 Task: Select the option "Only workspace member" in sharing boards with guests/ inviting guests.
Action: Mouse pressed left at (418, 262)
Screenshot: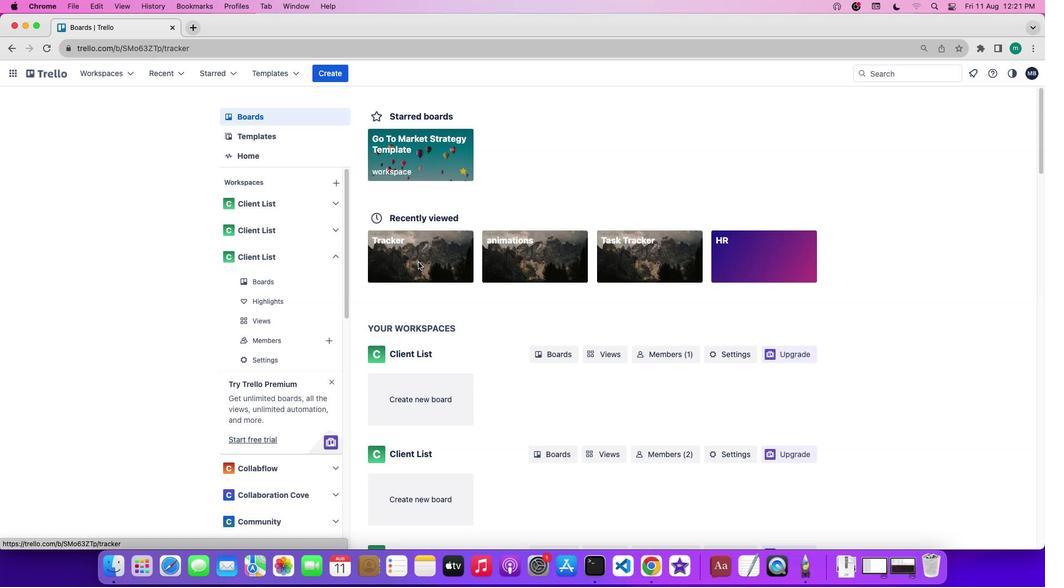 
Action: Mouse moved to (68, 168)
Screenshot: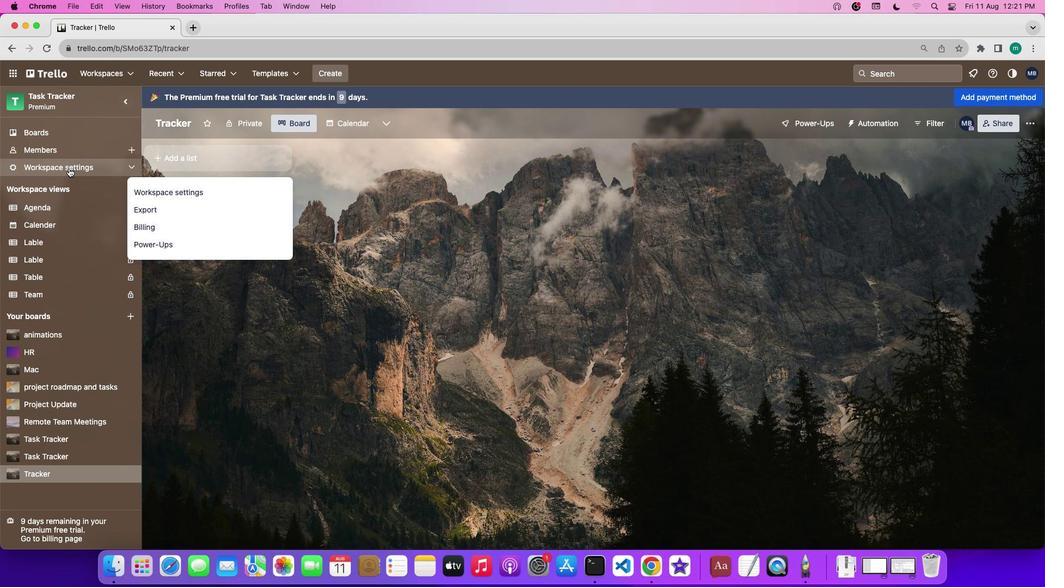 
Action: Mouse pressed left at (68, 168)
Screenshot: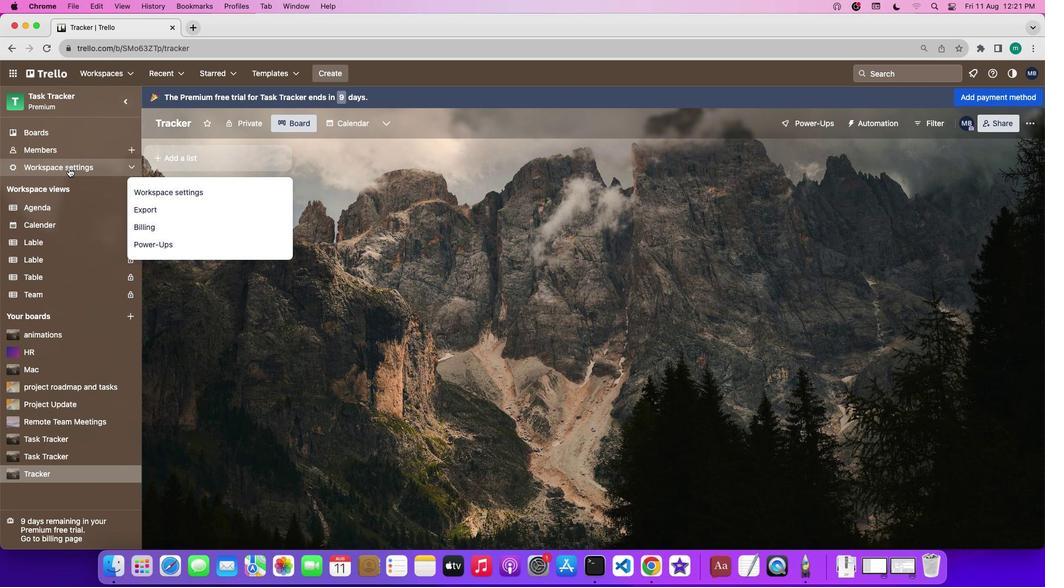 
Action: Mouse moved to (170, 191)
Screenshot: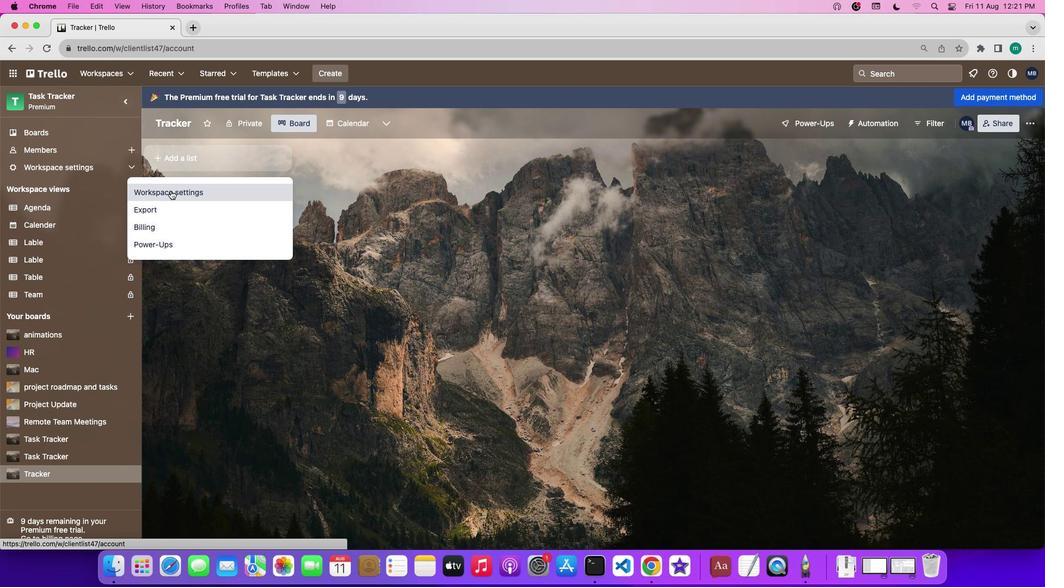 
Action: Mouse pressed left at (170, 191)
Screenshot: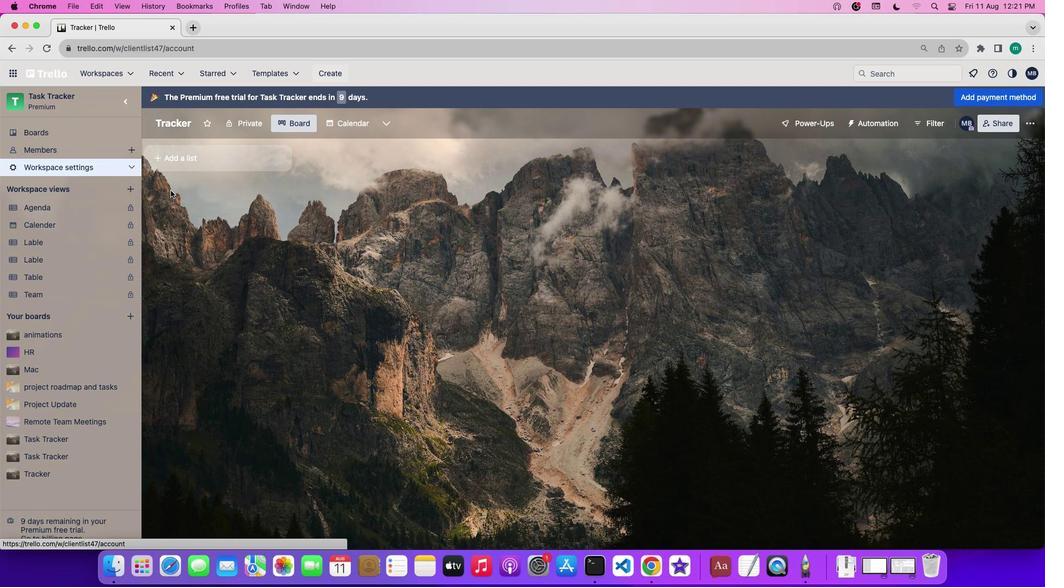 
Action: Mouse moved to (691, 397)
Screenshot: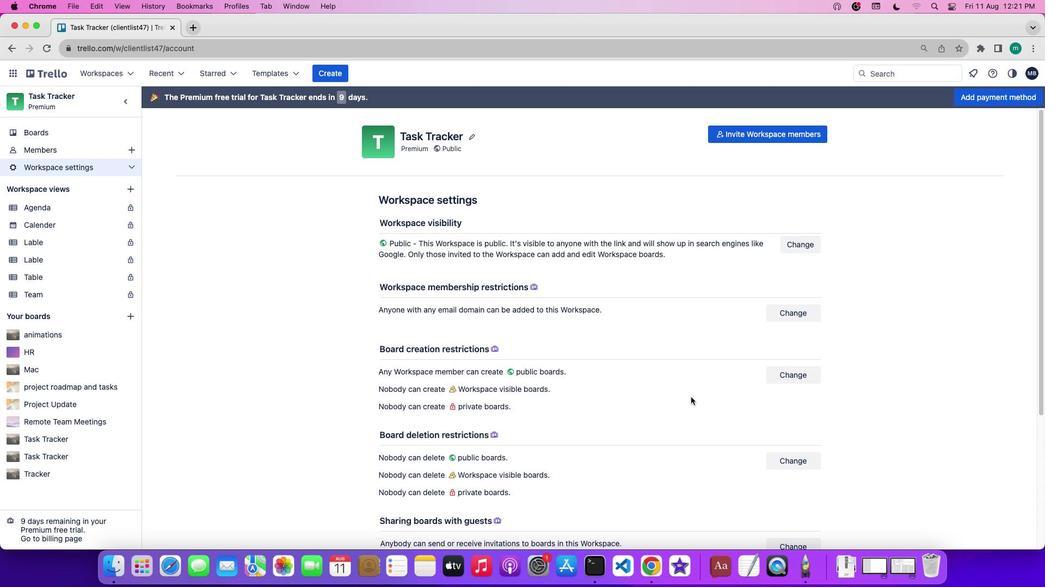 
Action: Mouse scrolled (691, 397) with delta (0, 0)
Screenshot: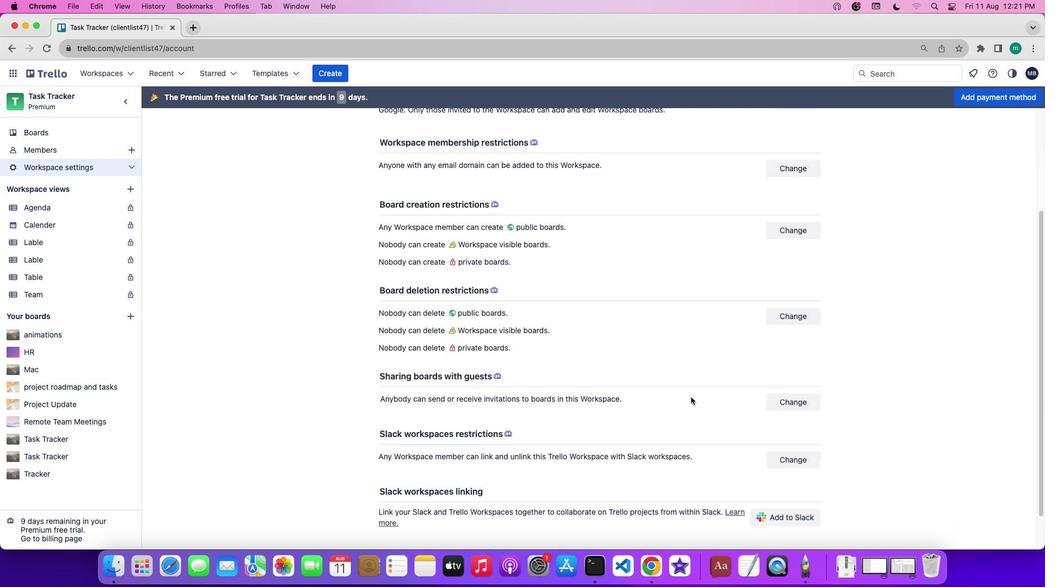 
Action: Mouse scrolled (691, 397) with delta (0, 0)
Screenshot: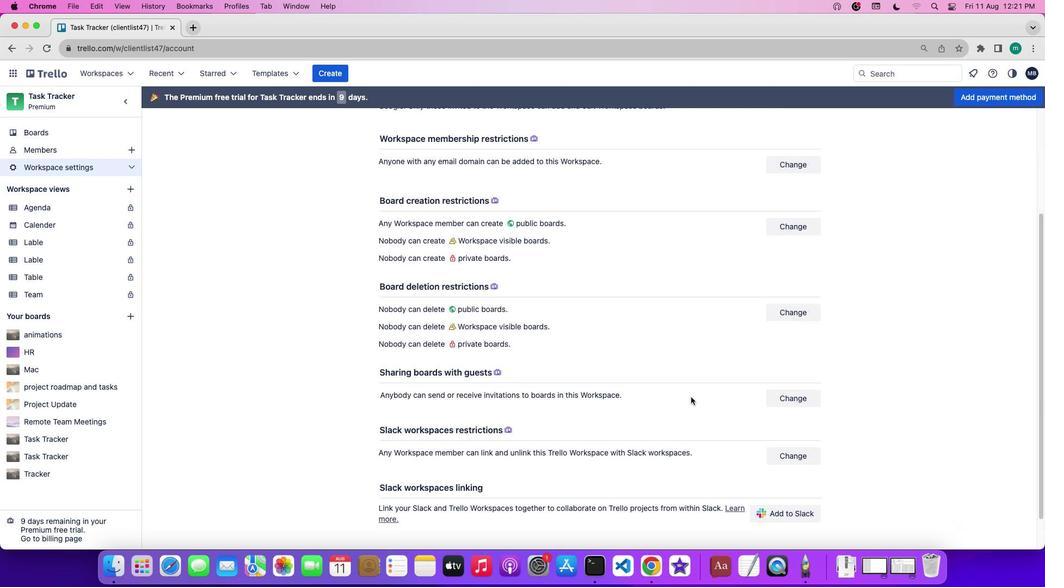 
Action: Mouse scrolled (691, 397) with delta (0, -1)
Screenshot: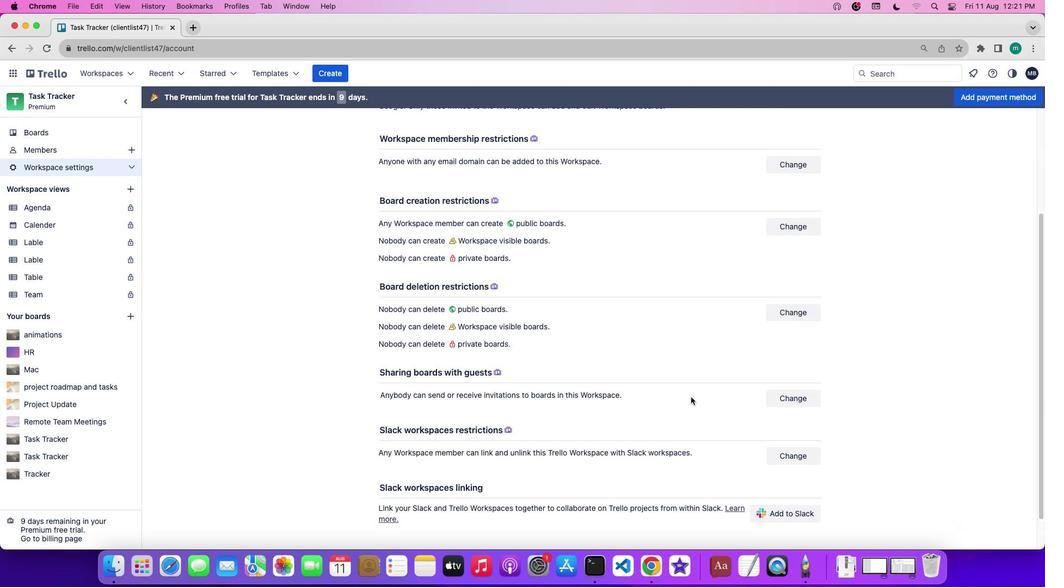 
Action: Mouse scrolled (691, 397) with delta (0, -1)
Screenshot: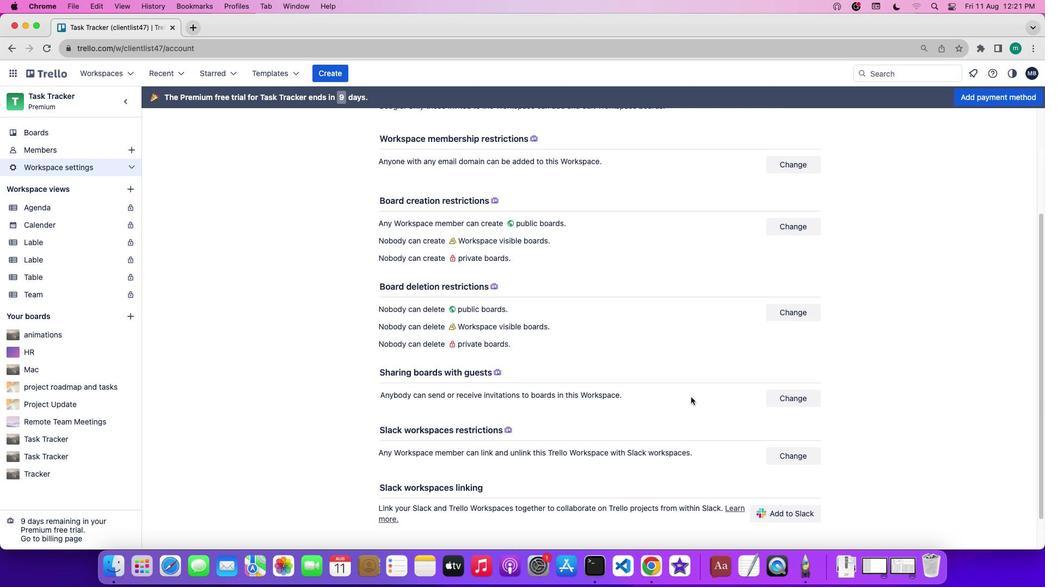 
Action: Mouse scrolled (691, 397) with delta (0, 0)
Screenshot: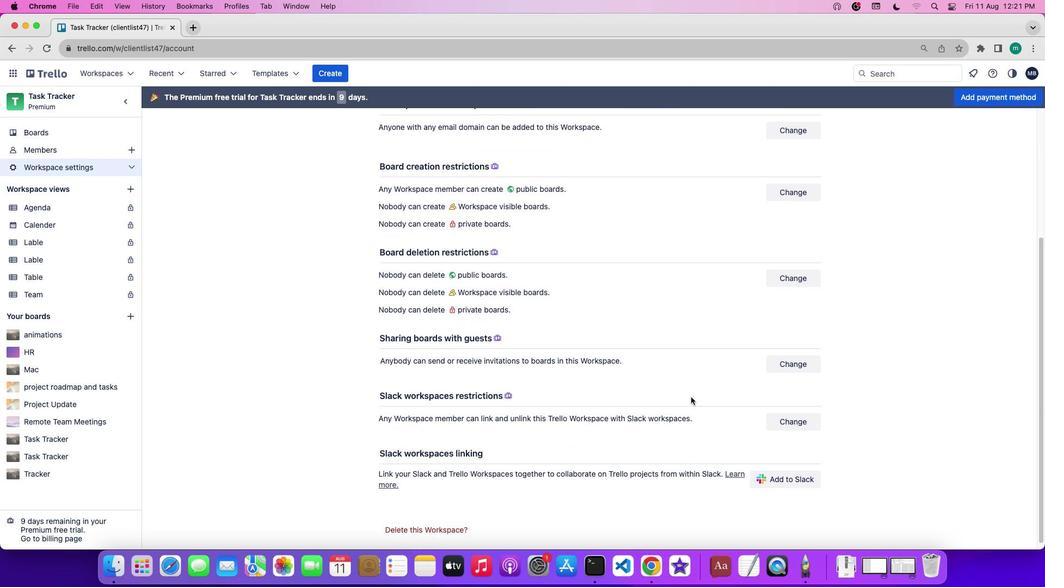 
Action: Mouse scrolled (691, 397) with delta (0, 0)
Screenshot: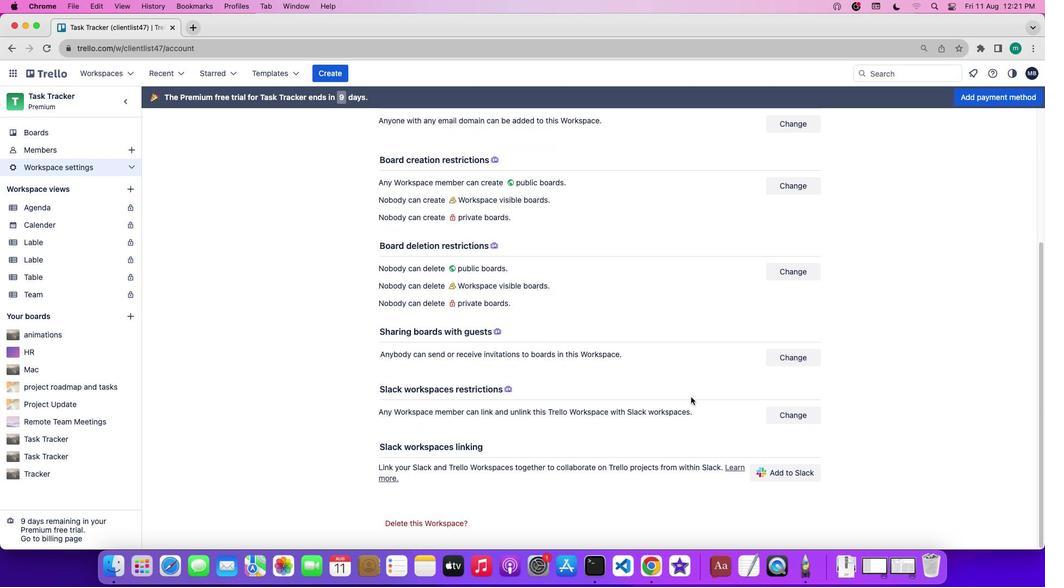
Action: Mouse scrolled (691, 397) with delta (0, 0)
Screenshot: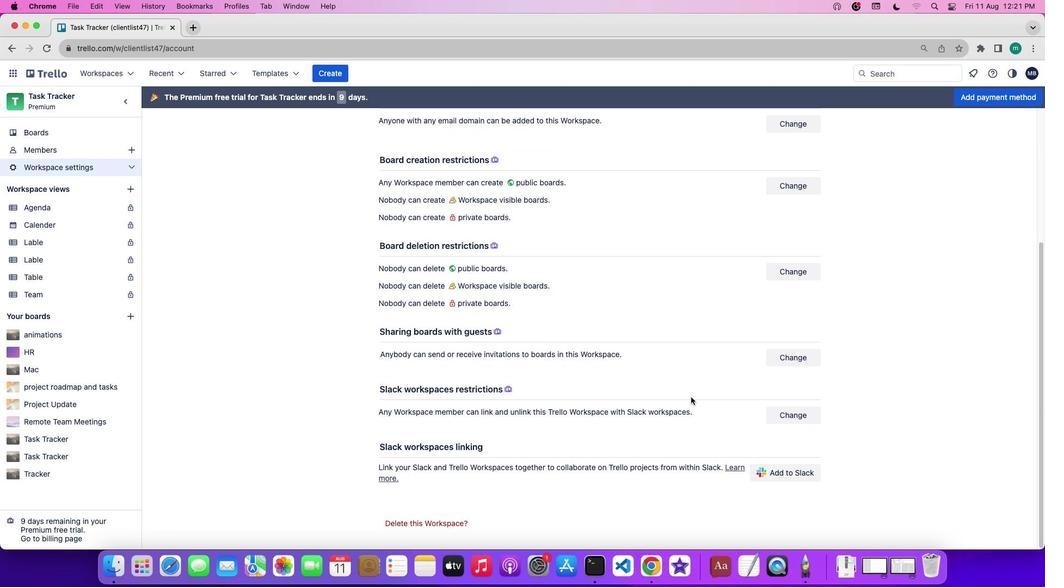 
Action: Mouse scrolled (691, 397) with delta (0, 0)
Screenshot: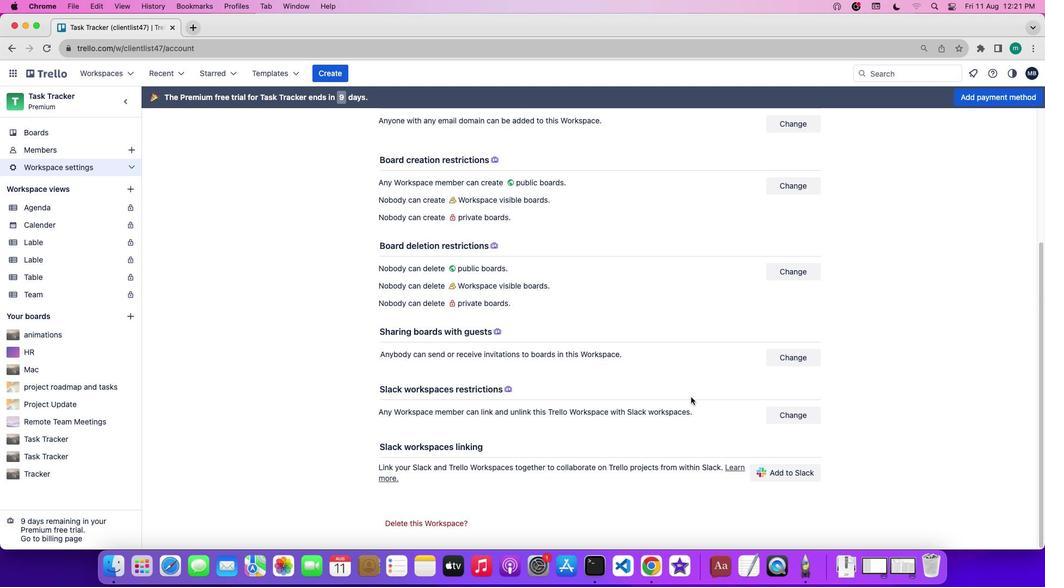
Action: Mouse scrolled (691, 397) with delta (0, 0)
Screenshot: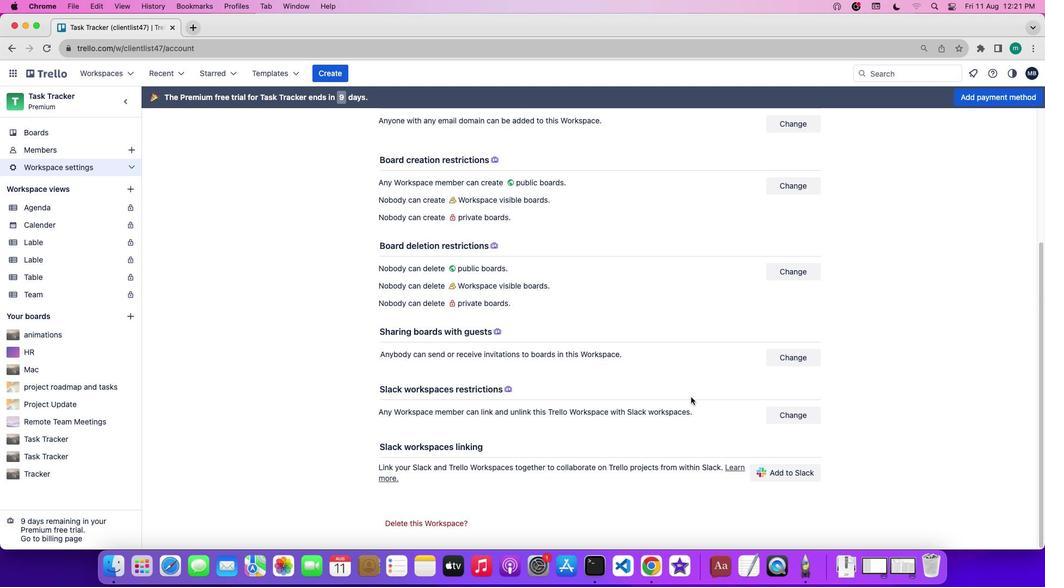 
Action: Mouse scrolled (691, 397) with delta (0, 0)
Screenshot: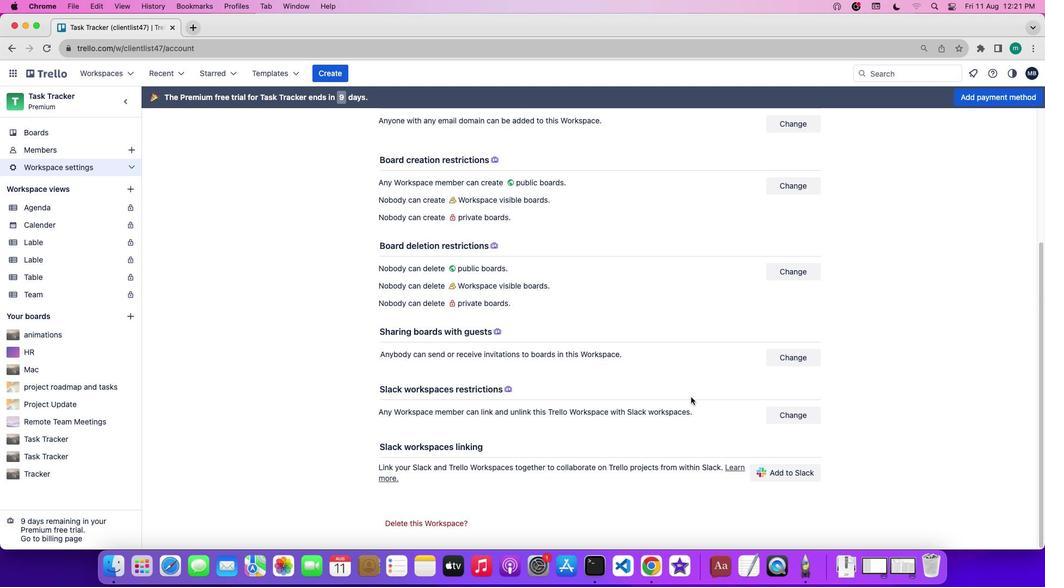 
Action: Mouse moved to (818, 359)
Screenshot: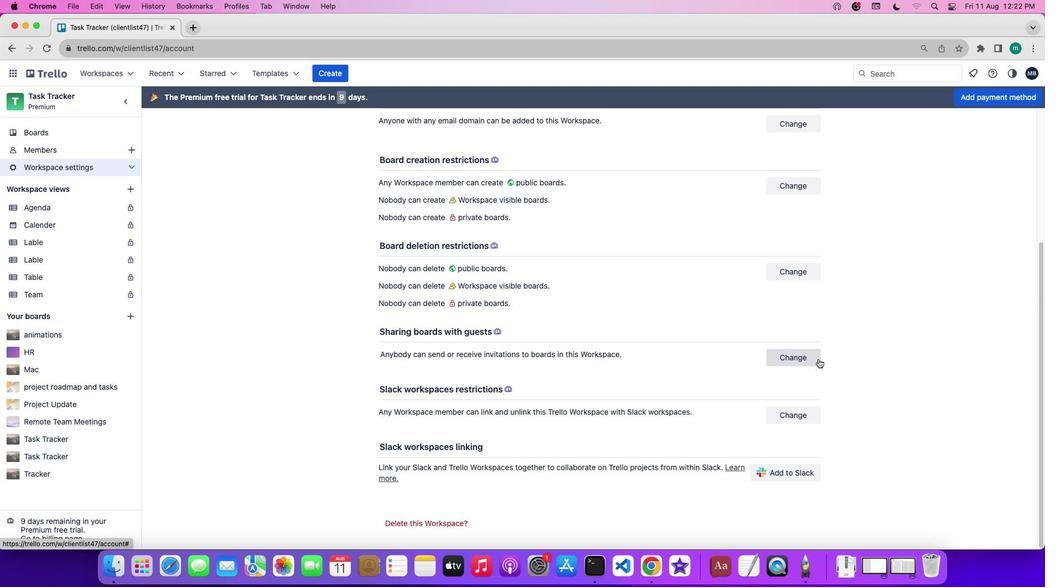 
Action: Mouse pressed left at (818, 359)
Screenshot: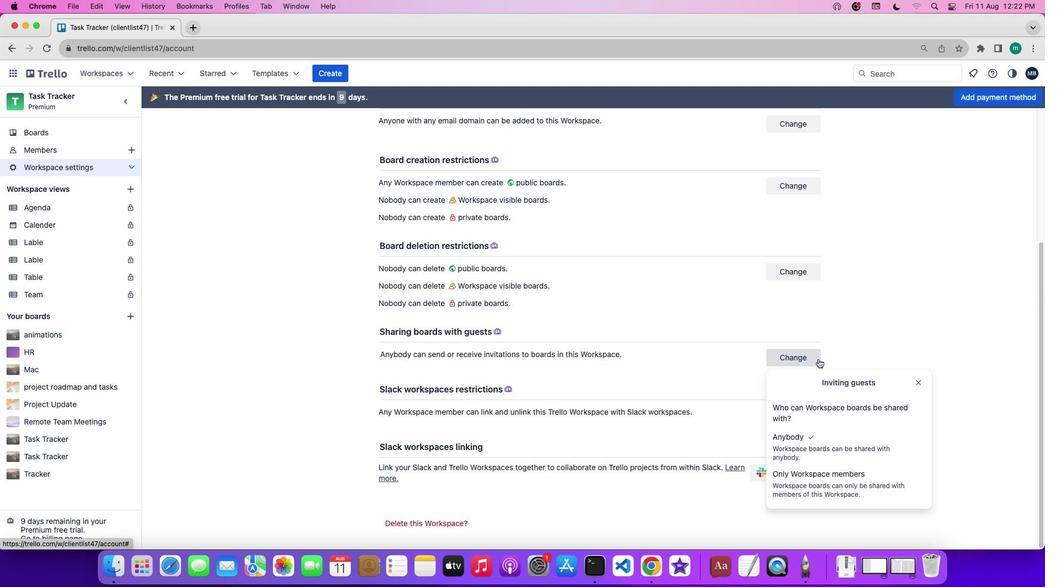 
Action: Mouse moved to (823, 479)
Screenshot: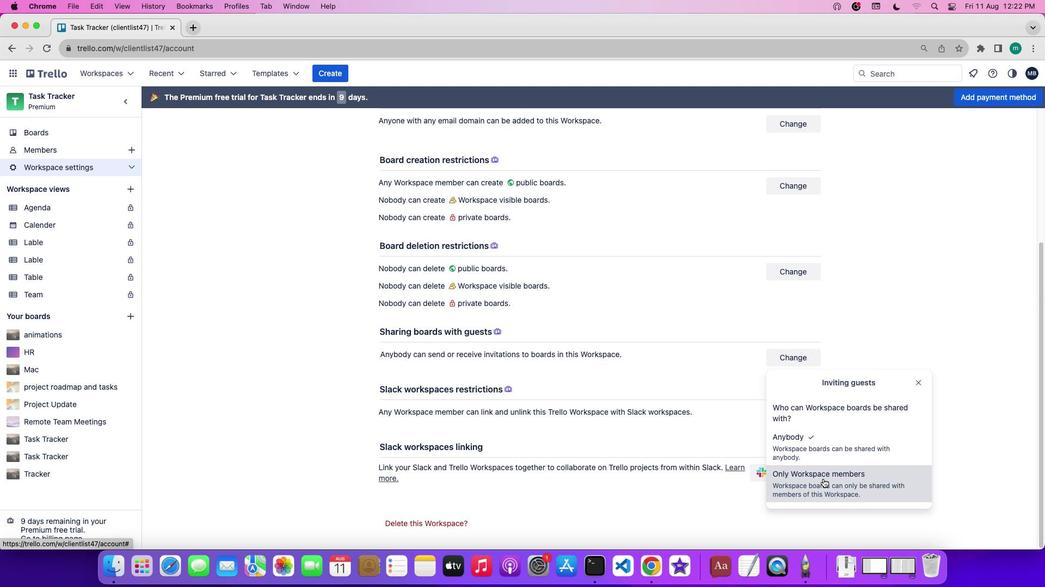 
Action: Mouse pressed left at (823, 479)
Screenshot: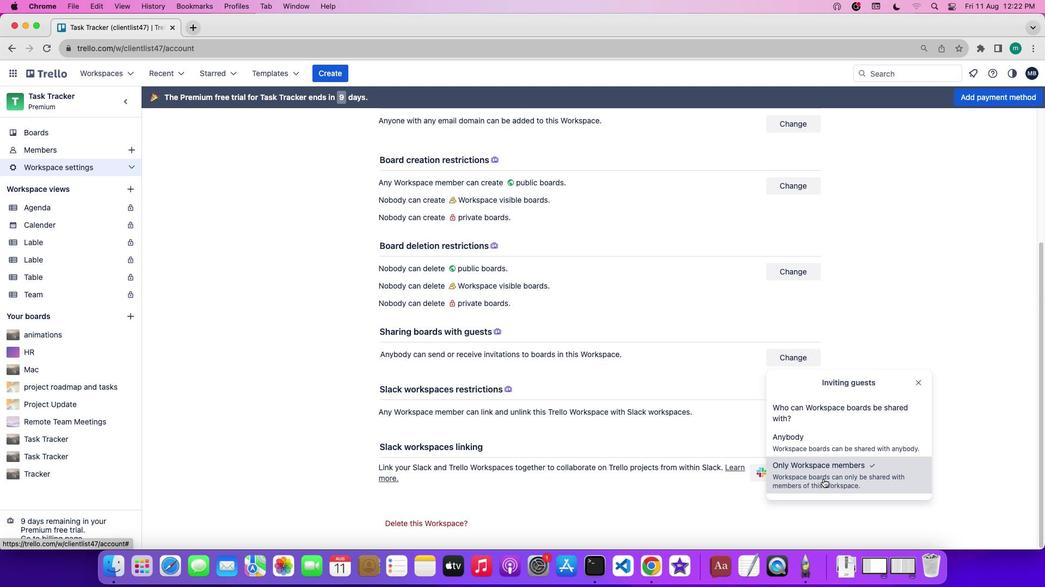 
